 Task: Sort the products by price (highest first).
Action: Mouse moved to (17, 110)
Screenshot: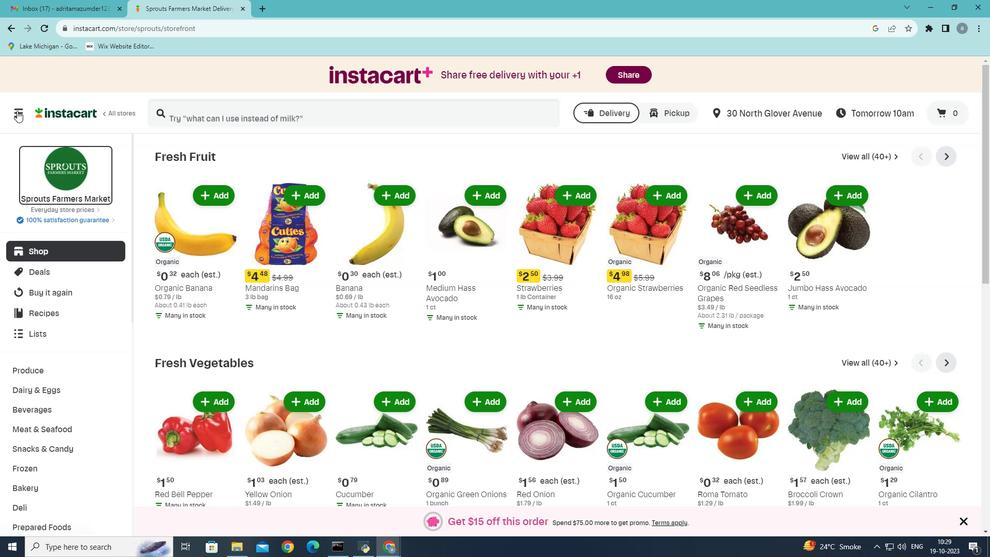
Action: Mouse pressed left at (17, 110)
Screenshot: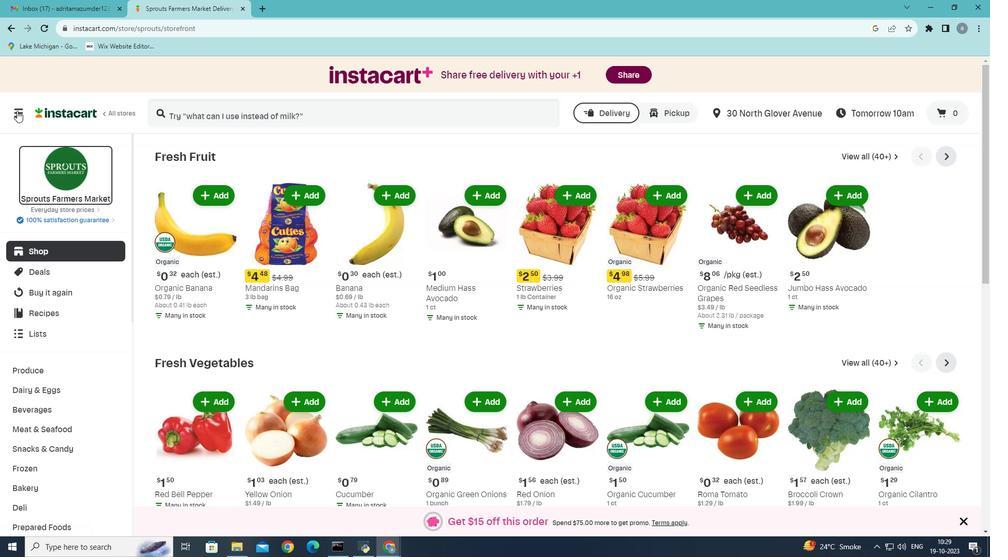 
Action: Mouse moved to (73, 297)
Screenshot: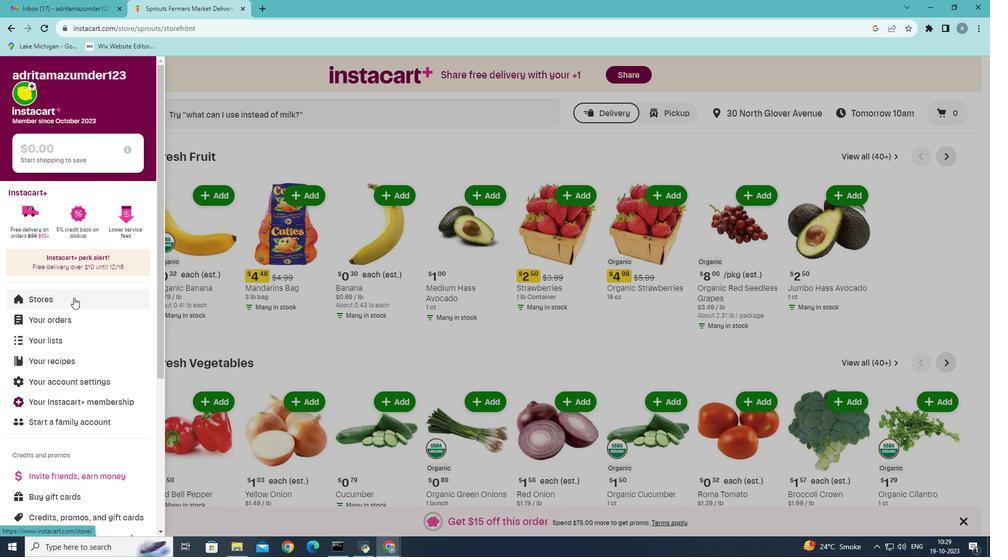 
Action: Mouse pressed left at (73, 297)
Screenshot: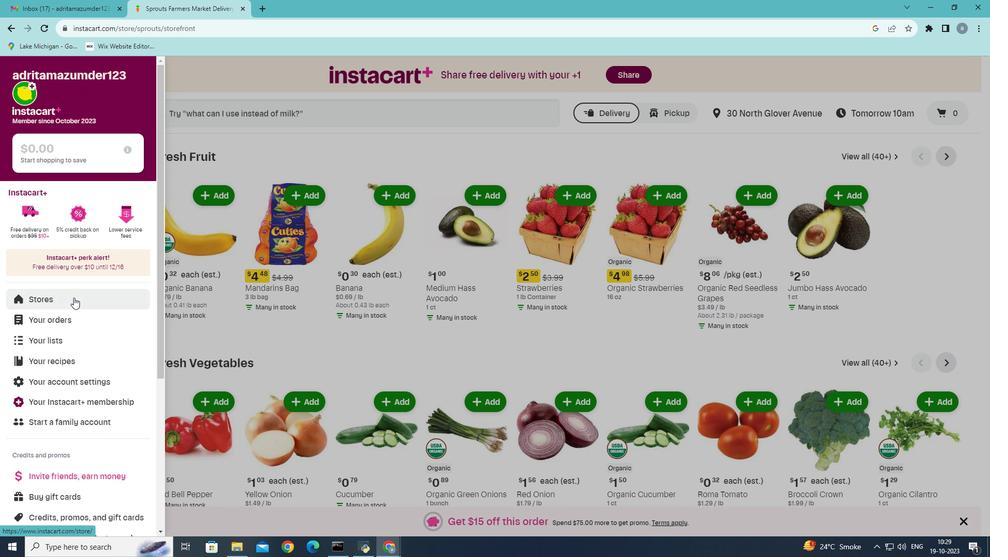 
Action: Mouse moved to (244, 112)
Screenshot: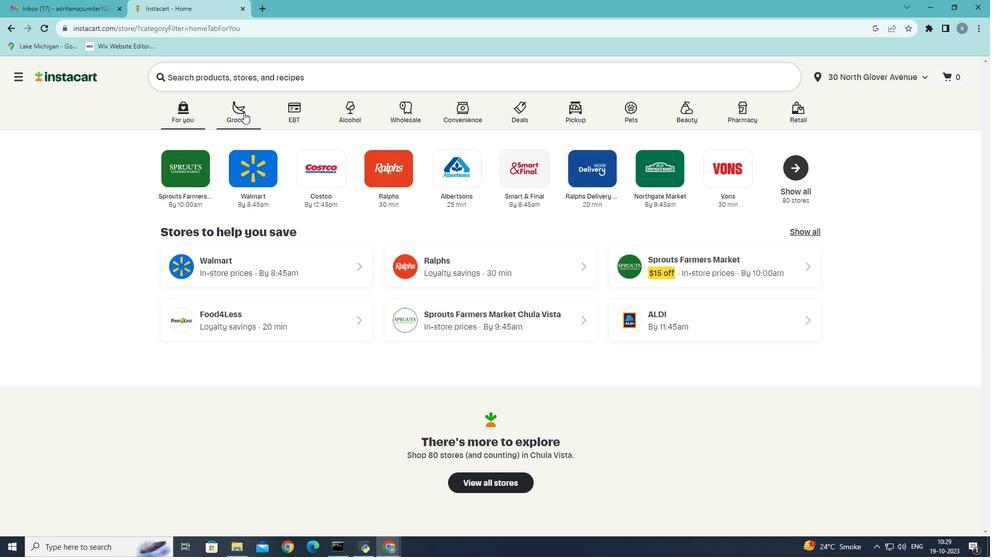 
Action: Mouse pressed left at (244, 112)
Screenshot: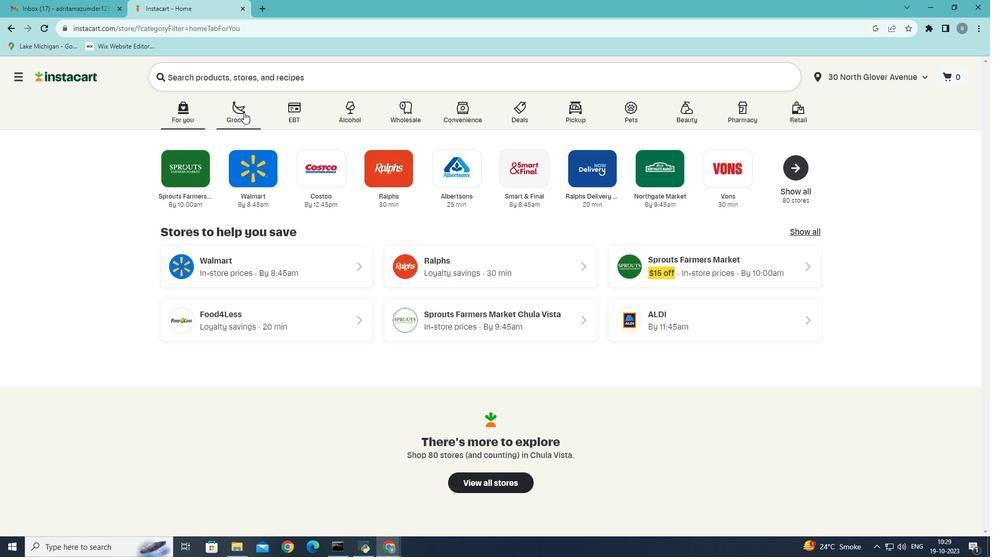 
Action: Mouse moved to (271, 304)
Screenshot: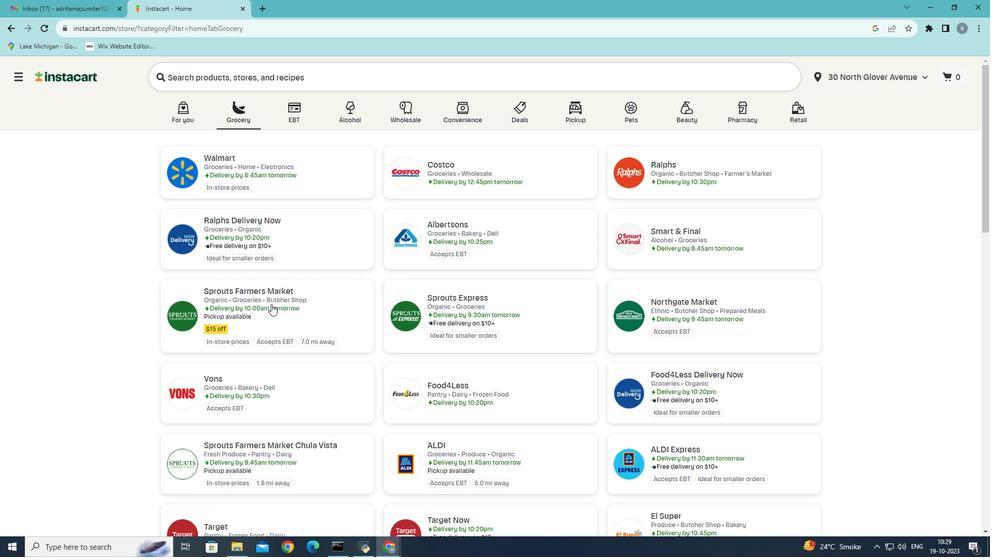 
Action: Mouse pressed left at (271, 304)
Screenshot: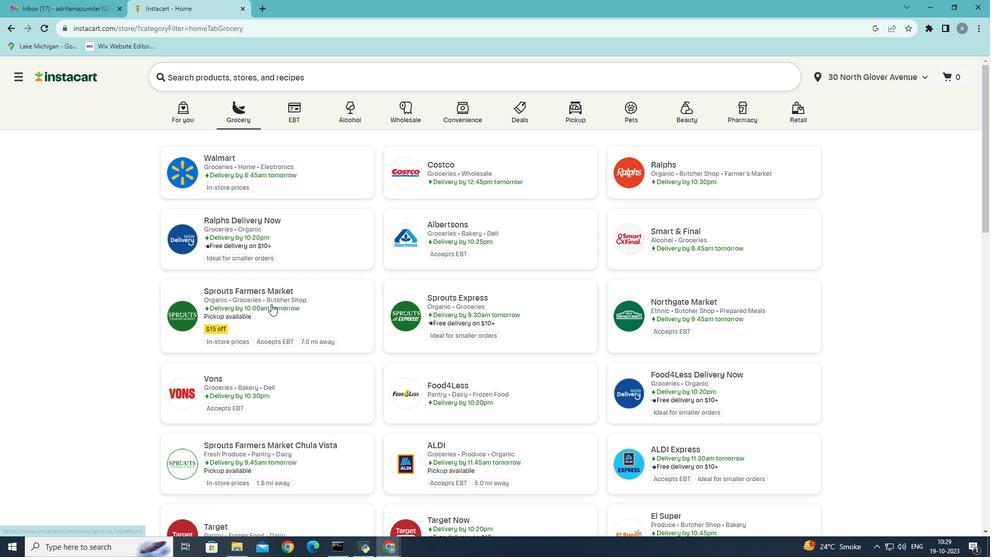 
Action: Mouse moved to (42, 428)
Screenshot: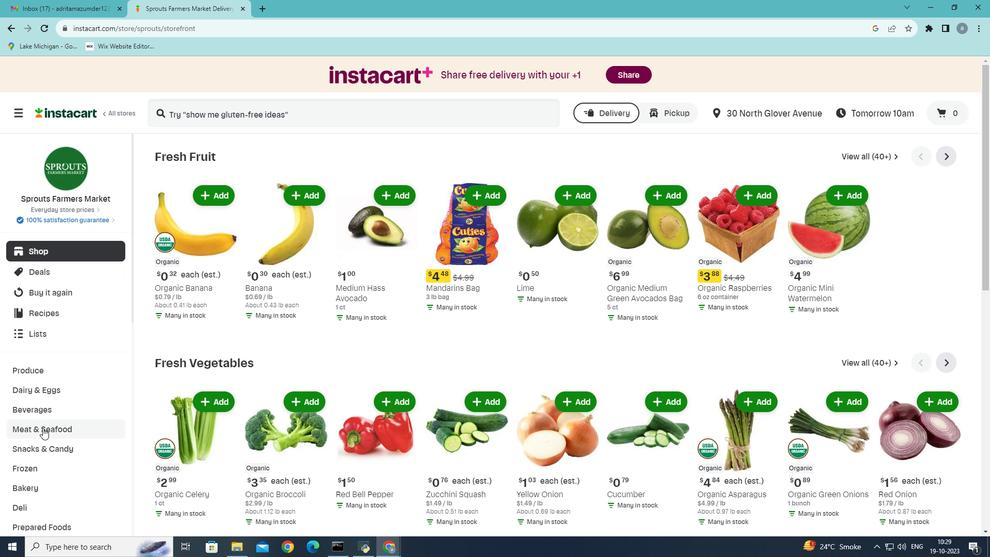 
Action: Mouse pressed left at (42, 428)
Screenshot: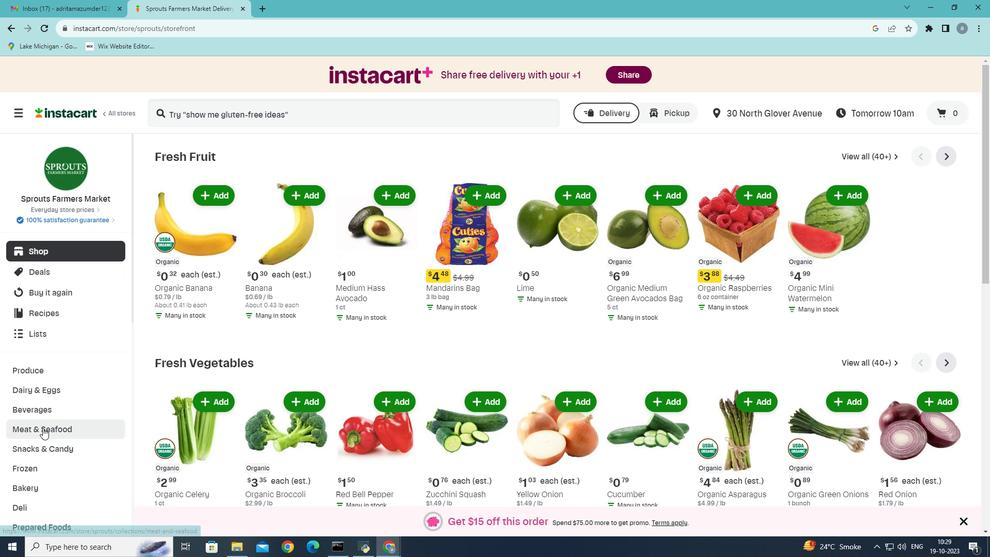 
Action: Mouse moved to (454, 180)
Screenshot: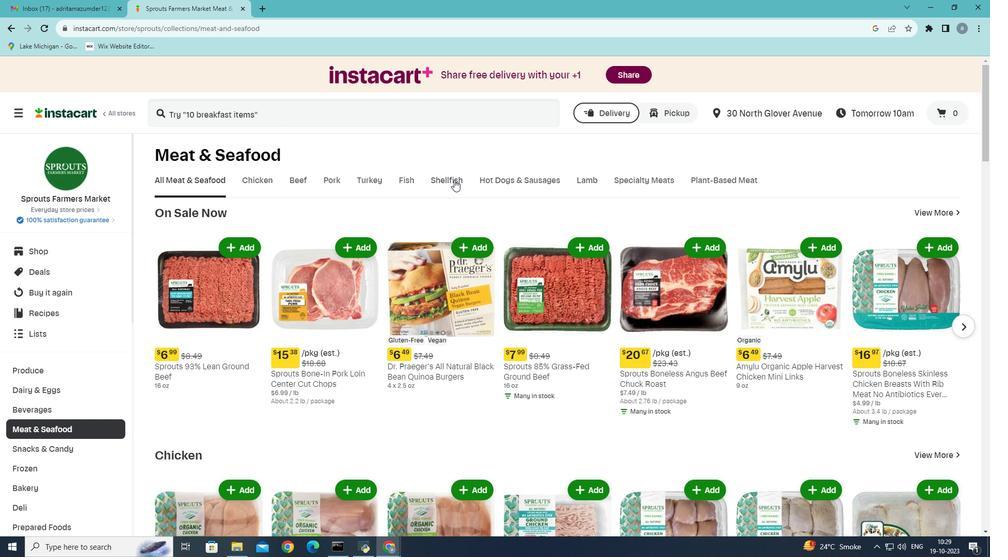 
Action: Mouse pressed left at (454, 180)
Screenshot: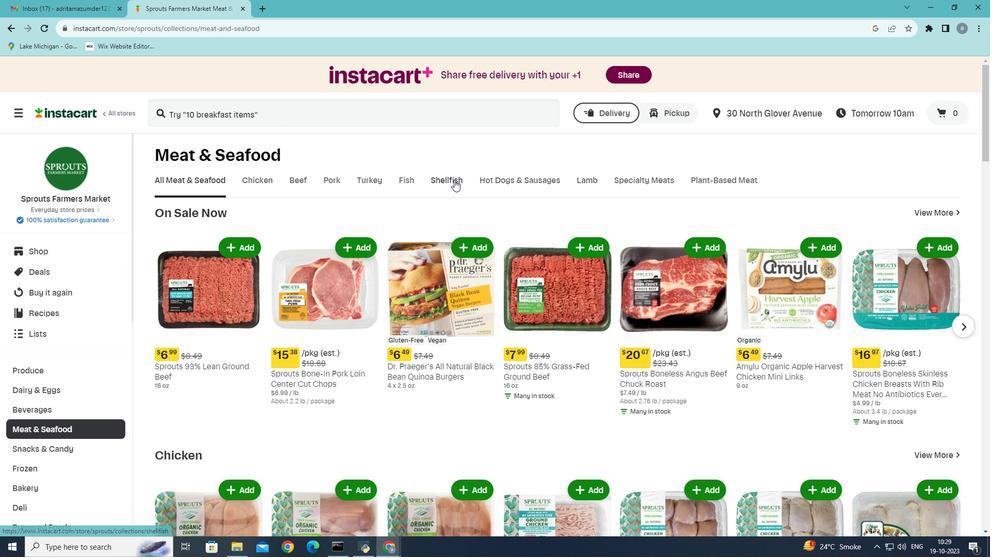 
Action: Mouse moved to (948, 267)
Screenshot: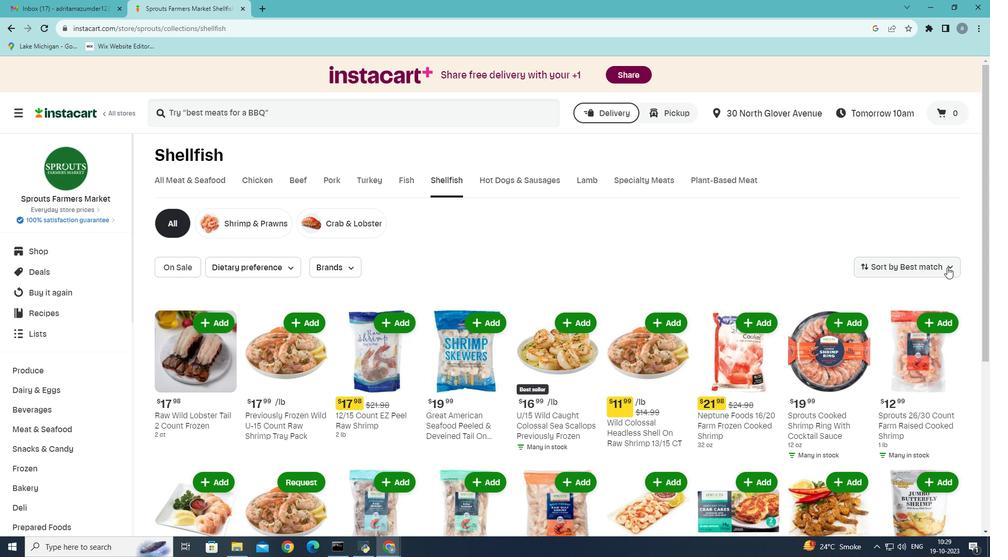 
Action: Mouse pressed left at (948, 267)
Screenshot: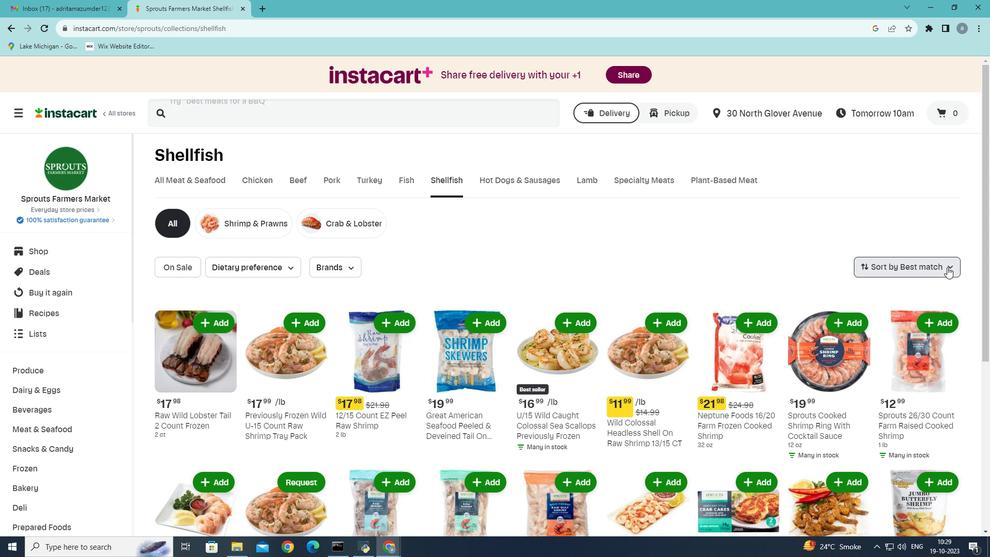 
Action: Mouse moved to (923, 335)
Screenshot: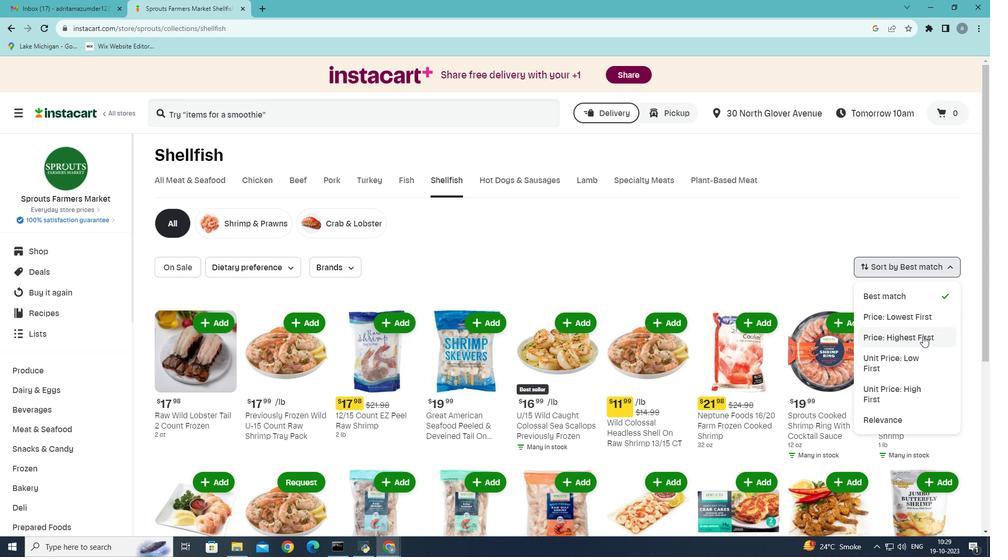 
Action: Mouse pressed left at (923, 335)
Screenshot: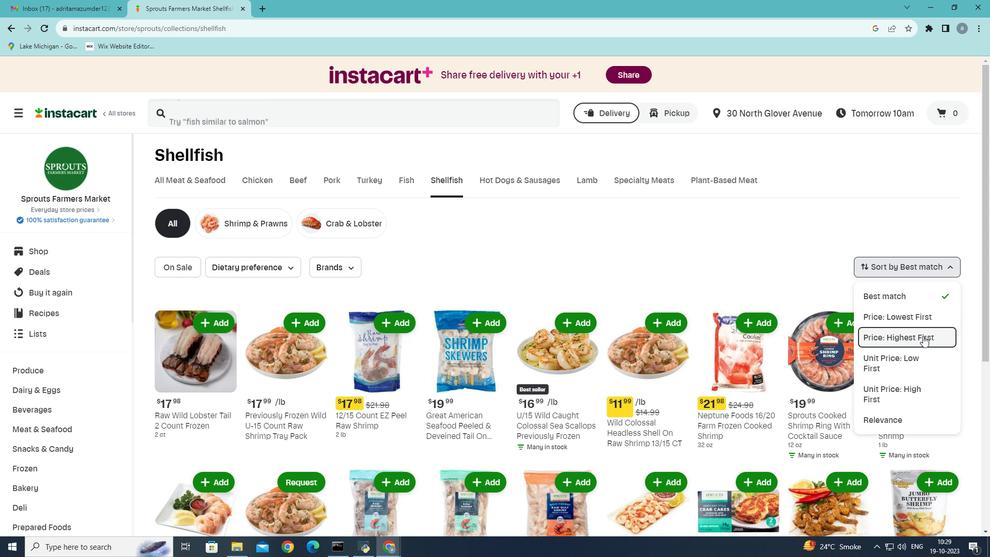 
Action: Mouse moved to (807, 324)
Screenshot: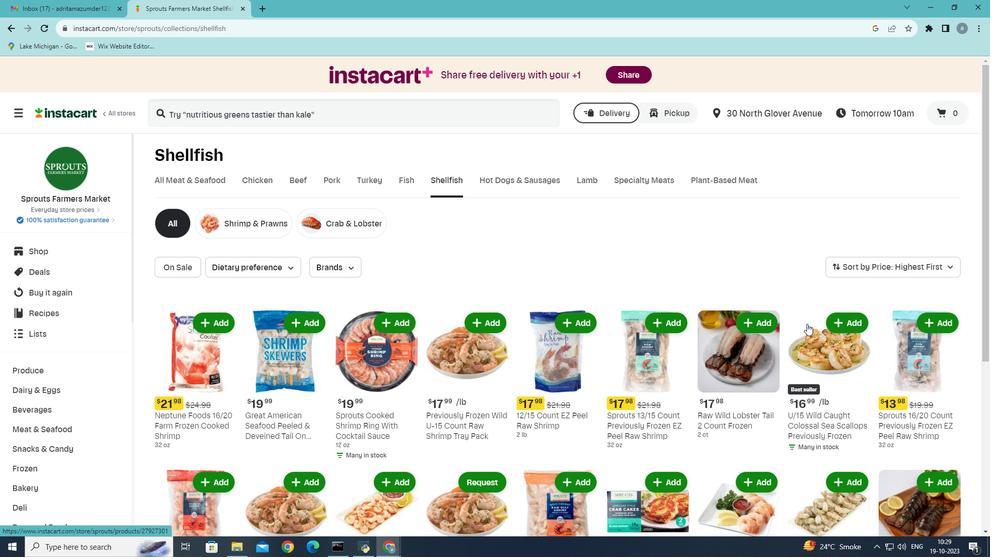 
